 Task: Create a section Capacity Scaling Sprint and in the section, add a milestone Virtual Private Network (VPN) Implementation in the project AgileGenie
Action: Mouse moved to (224, 529)
Screenshot: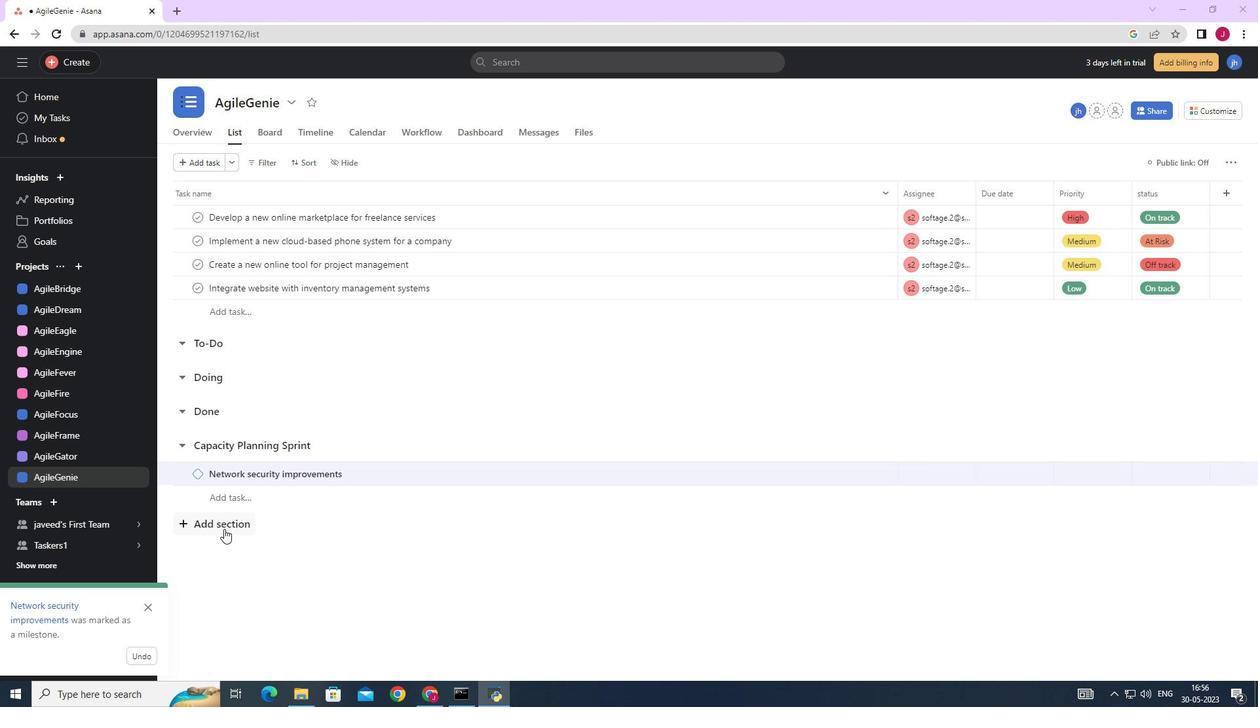 
Action: Mouse pressed left at (224, 529)
Screenshot: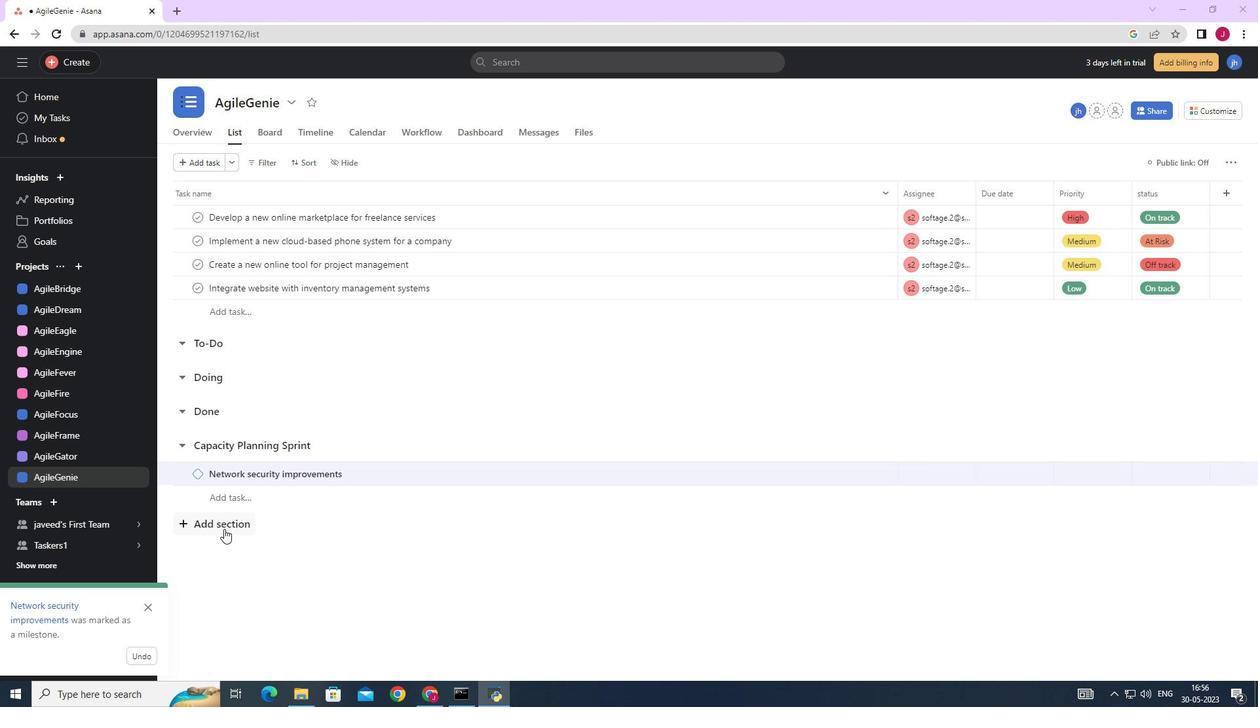 
Action: Mouse moved to (235, 518)
Screenshot: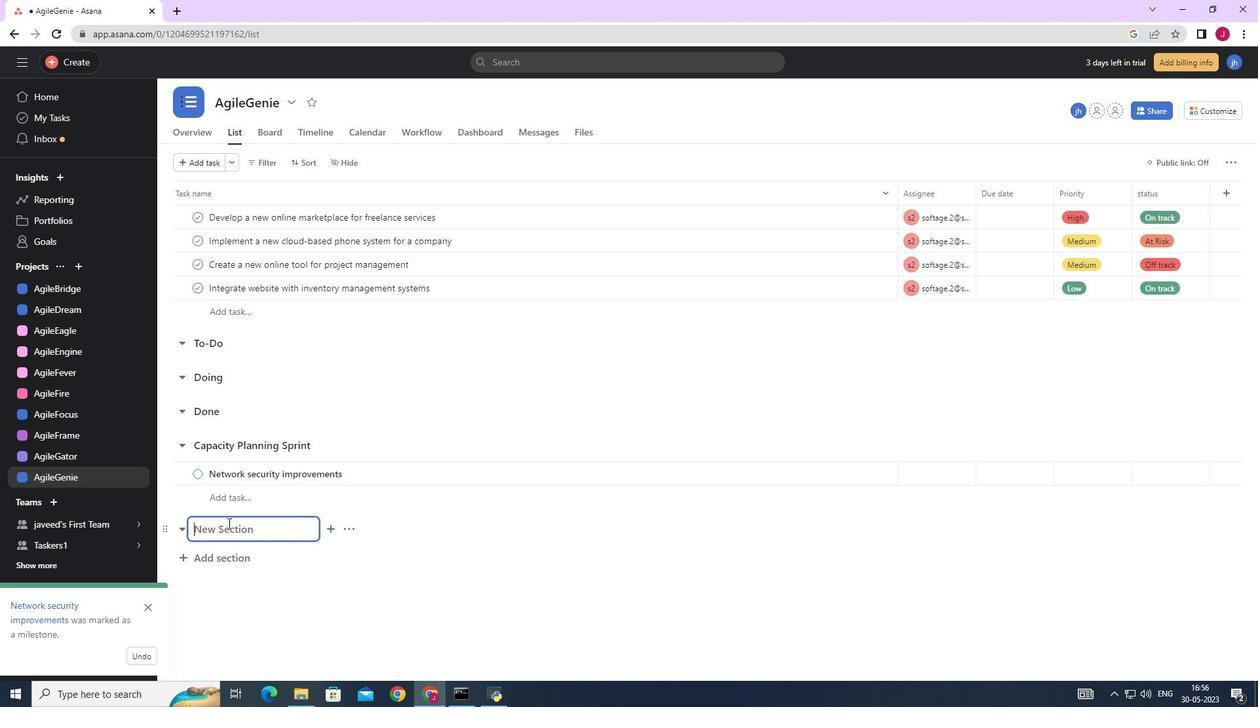 
Action: Key pressed <Key.caps_lock>C<Key.caps_lock>a[a<Key.backspace><Key.backspace>pacity<Key.space><Key.caps_lock>S<Key.caps_lock>caling<Key.space><Key.caps_lock>S<Key.caps_lock>print<Key.enter><Key.caps_lock>N<Key.backspace>V<Key.caps_lock>irtual<Key.space><Key.caps_lock>P<Key.caps_lock>rivate<Key.space><Key.caps_lock>N<Key.caps_lock>etwork<Key.space><Key.shift_r>(<Key.caps_lock>VPN<Key.shift_r>)<Key.space><Key.caps_lock>i<Key.caps_lock>MPLEMENTATION<Key.backspace><Key.backspace><Key.backspace><Key.backspace><Key.backspace><Key.backspace><Key.backspace><Key.backspace><Key.backspace><Key.backspace><Key.backspace><Key.backspace><Key.backspace><Key.backspace><Key.caps_lock><Key.caps_lock>I<Key.caps_lock>mplementation
Screenshot: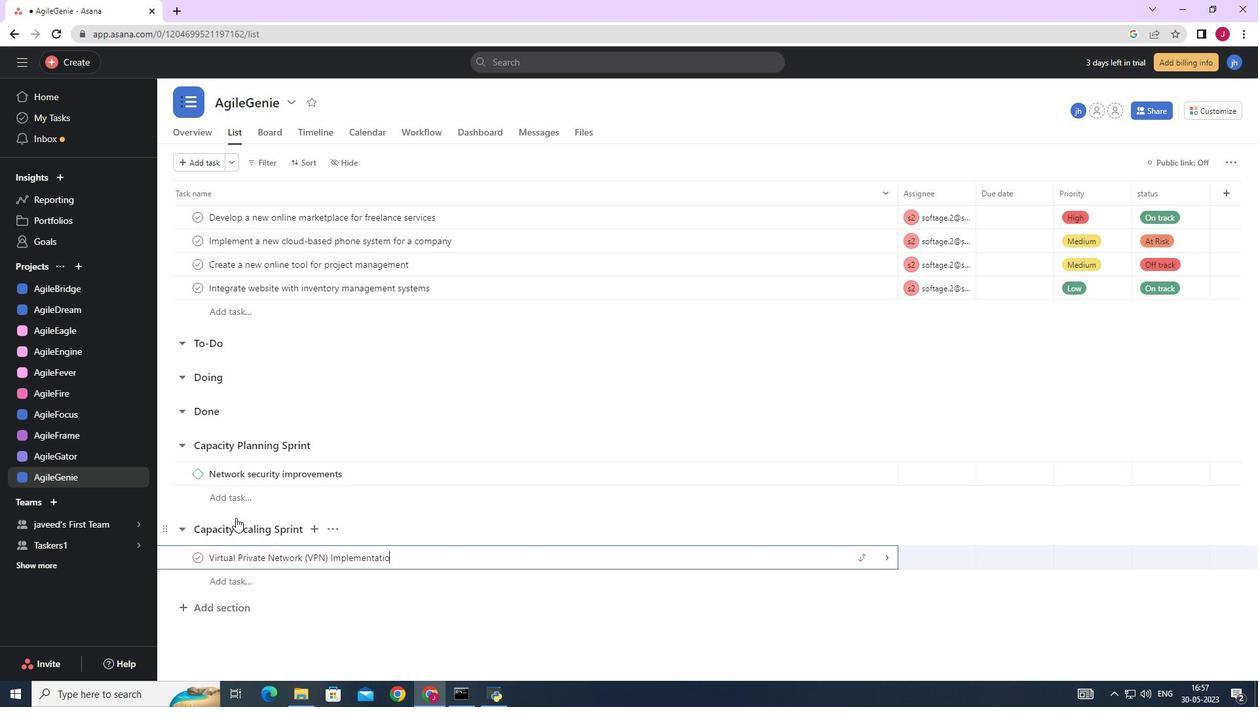 
Action: Mouse moved to (887, 558)
Screenshot: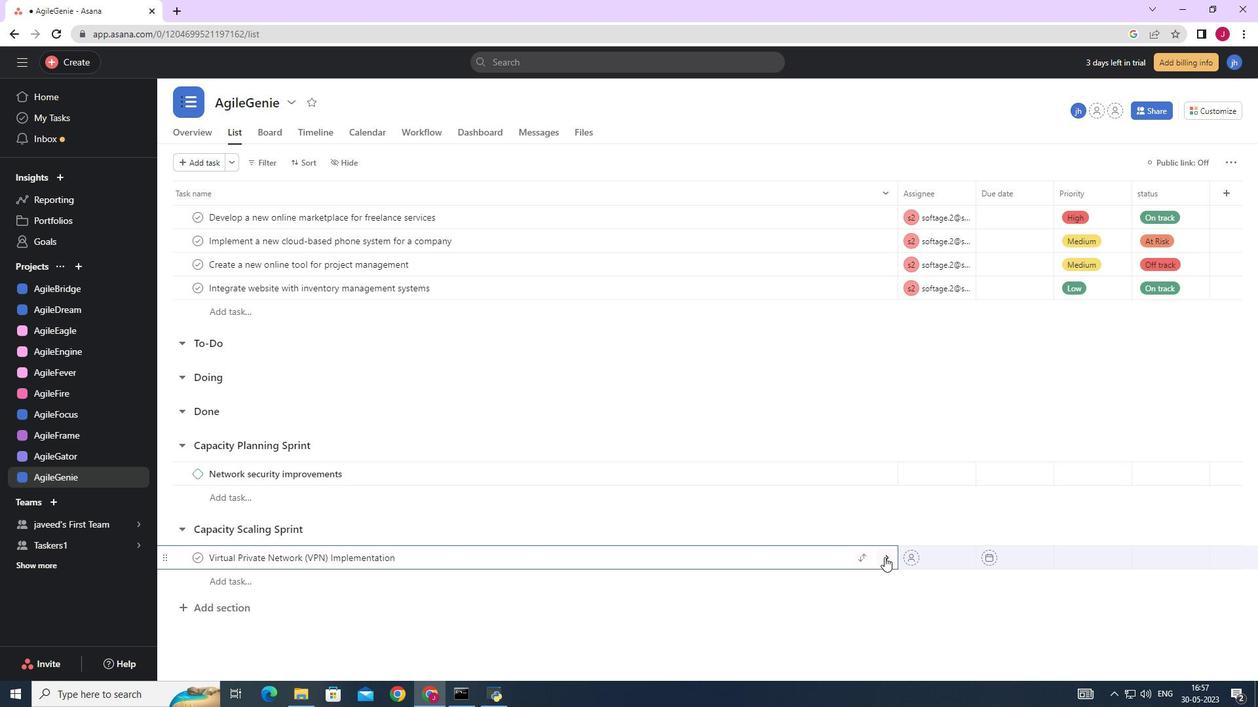 
Action: Mouse pressed left at (887, 558)
Screenshot: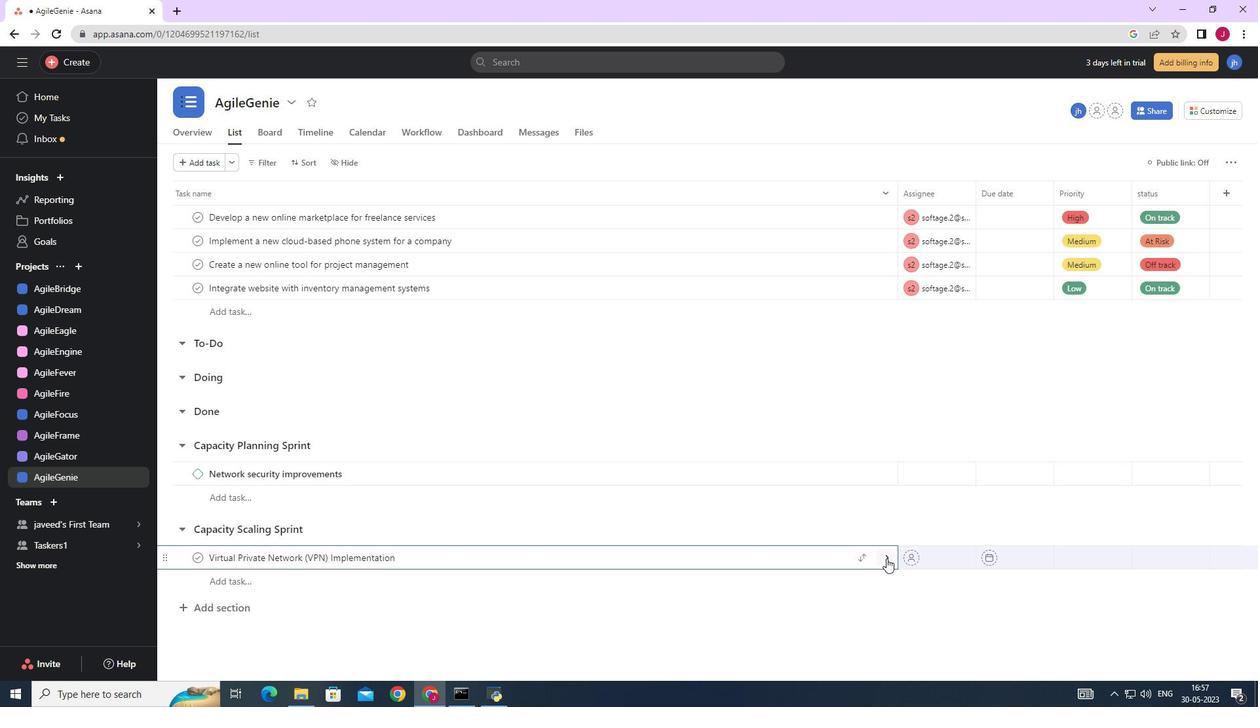 
Action: Mouse moved to (1207, 160)
Screenshot: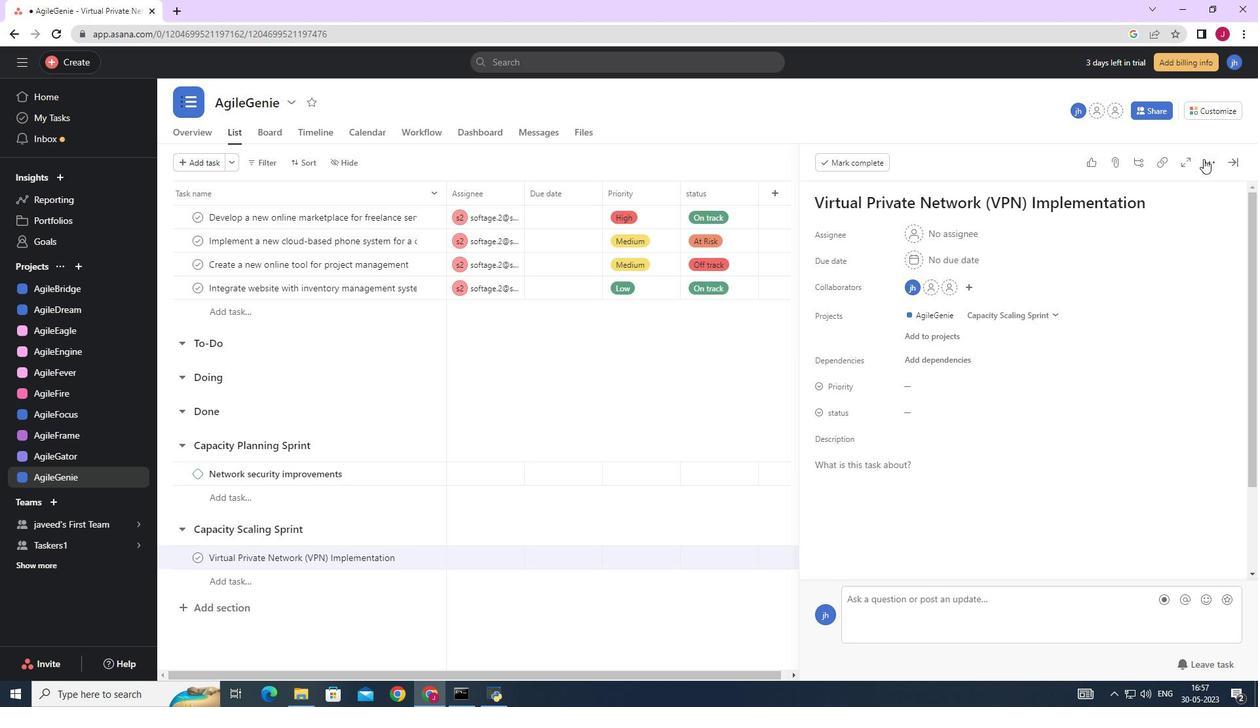 
Action: Mouse pressed left at (1207, 160)
Screenshot: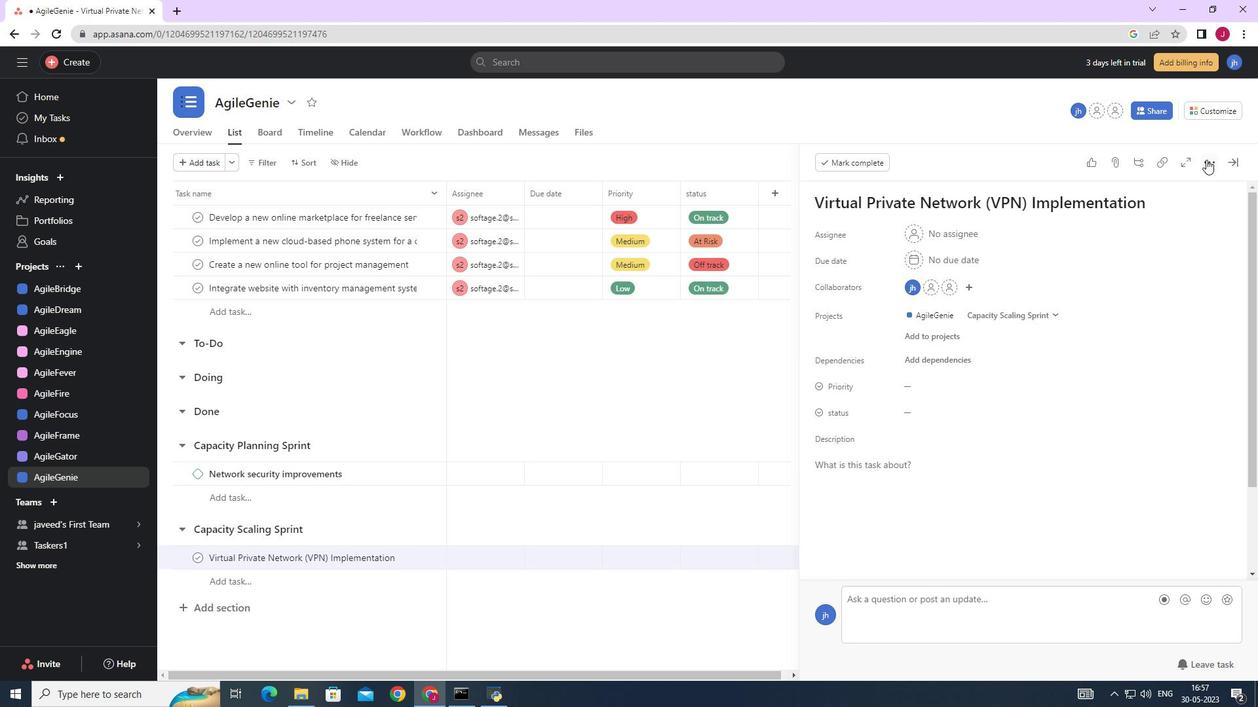 
Action: Mouse moved to (1096, 211)
Screenshot: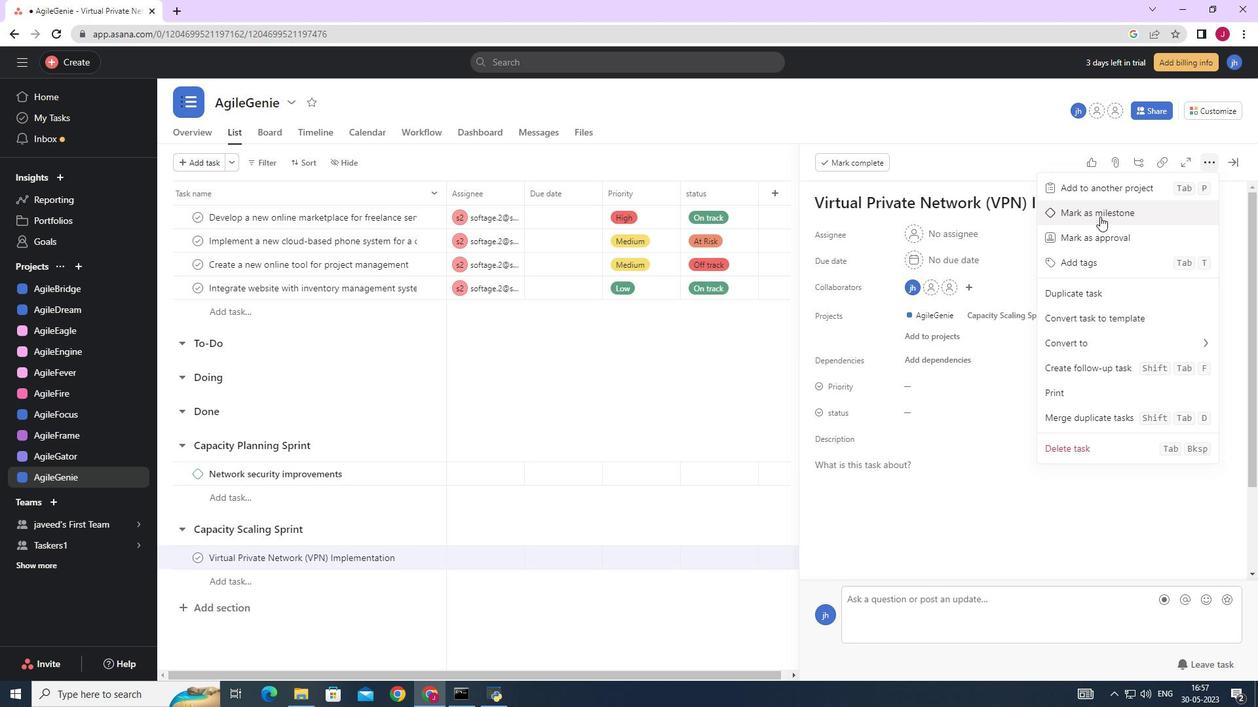
Action: Mouse pressed left at (1096, 211)
Screenshot: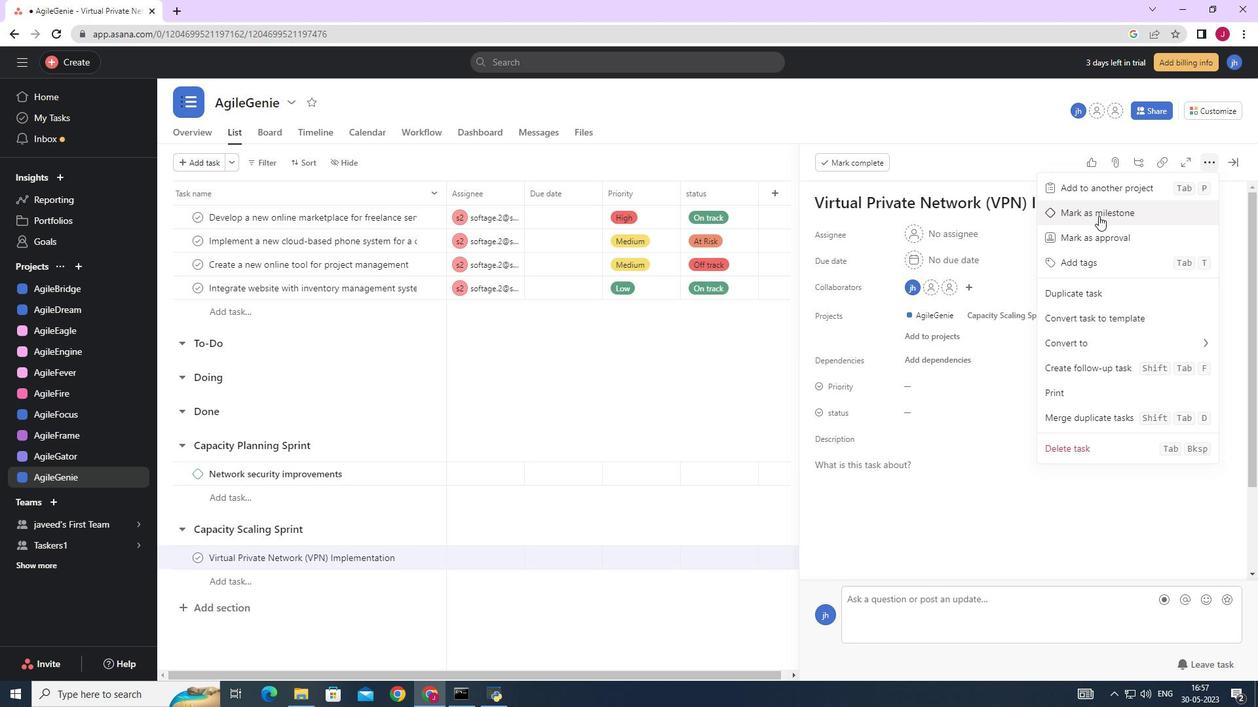 
Action: Mouse moved to (1235, 165)
Screenshot: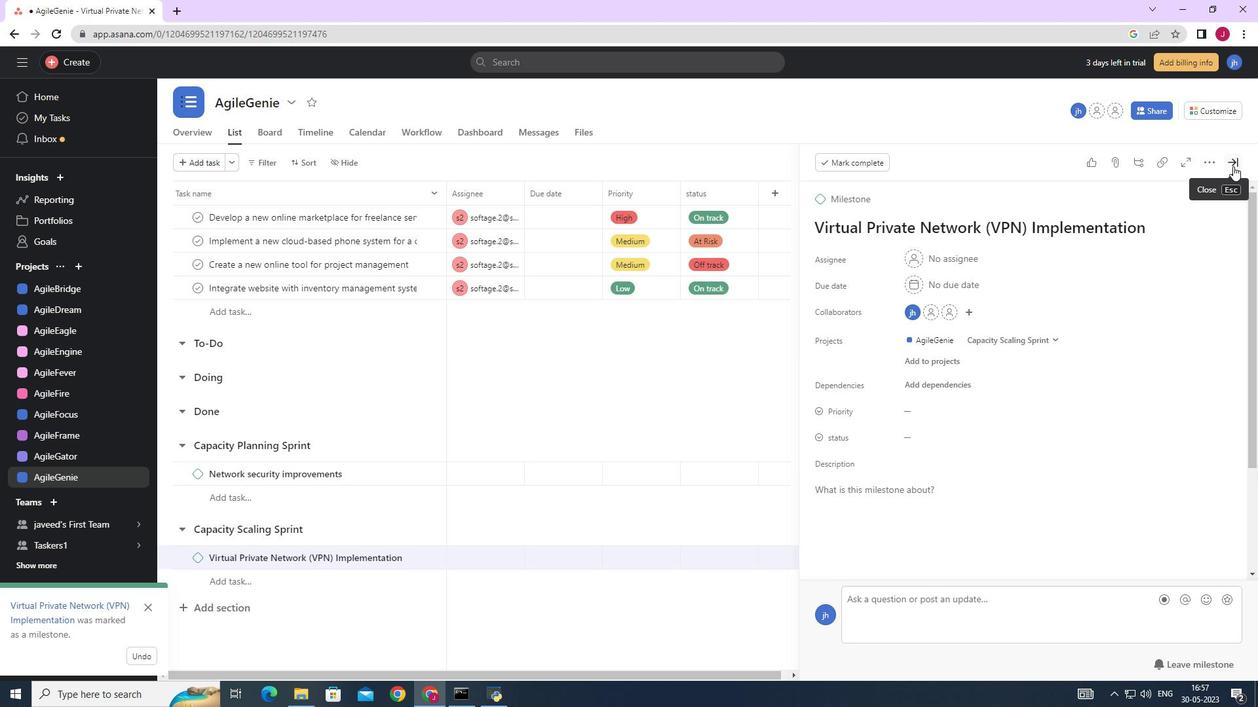 
Action: Mouse pressed left at (1235, 165)
Screenshot: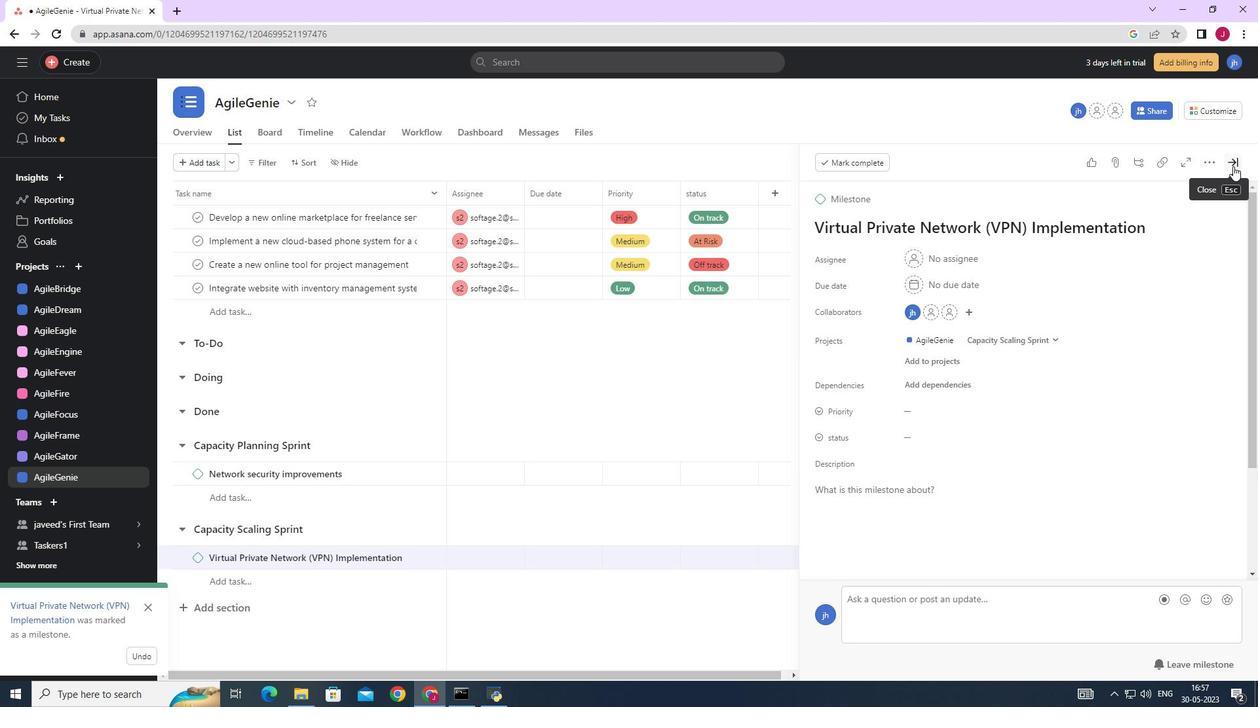 
Action: Mouse moved to (737, 384)
Screenshot: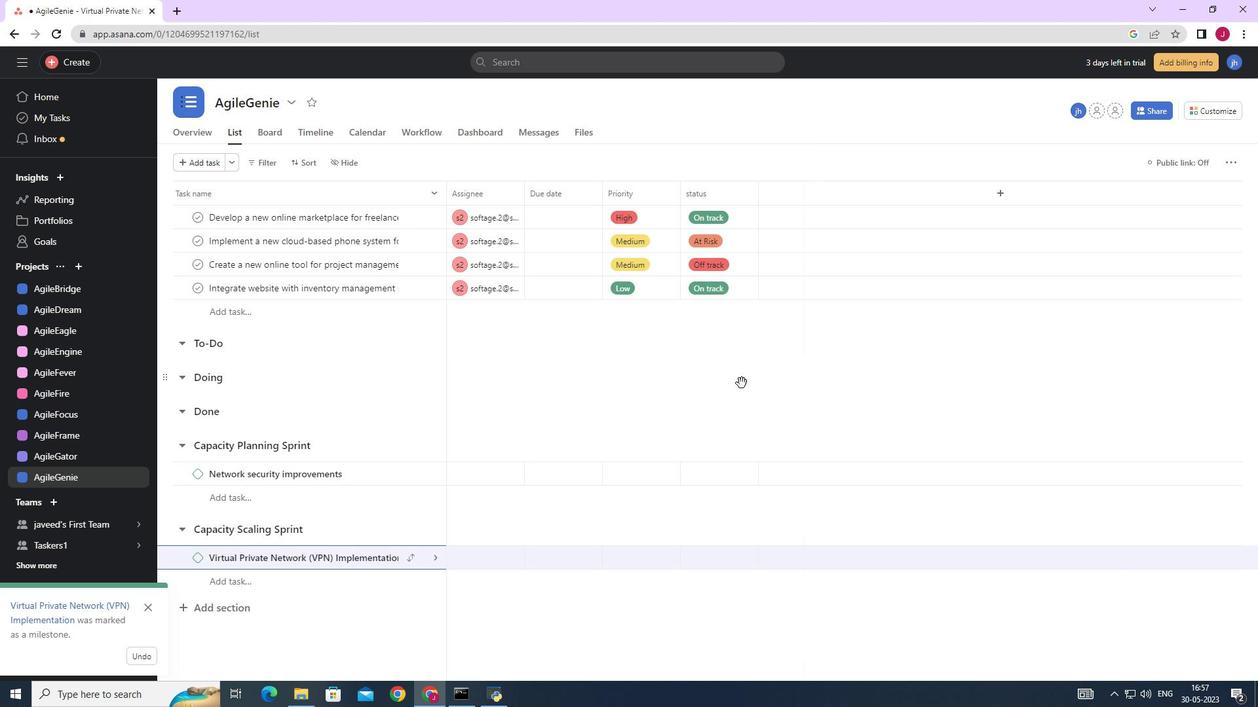 
